 Task: Select the criteria, the date is after "yesterday".
Action: Mouse moved to (208, 74)
Screenshot: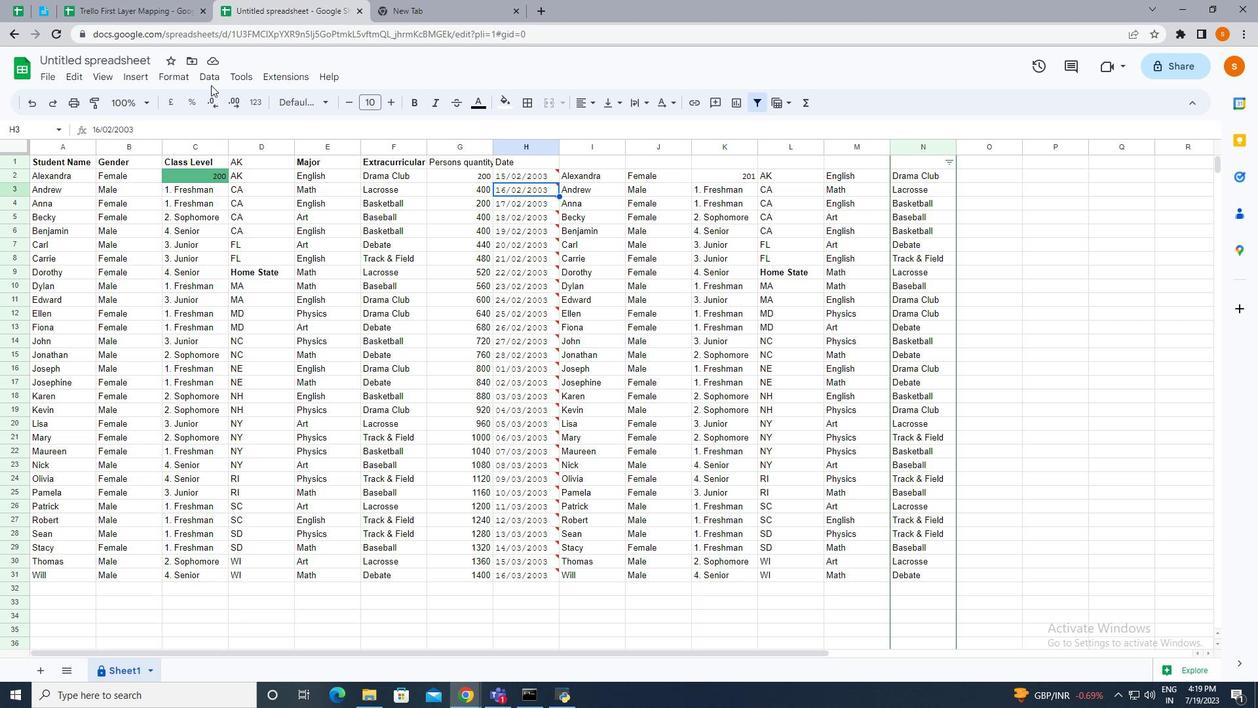 
Action: Mouse pressed left at (208, 74)
Screenshot: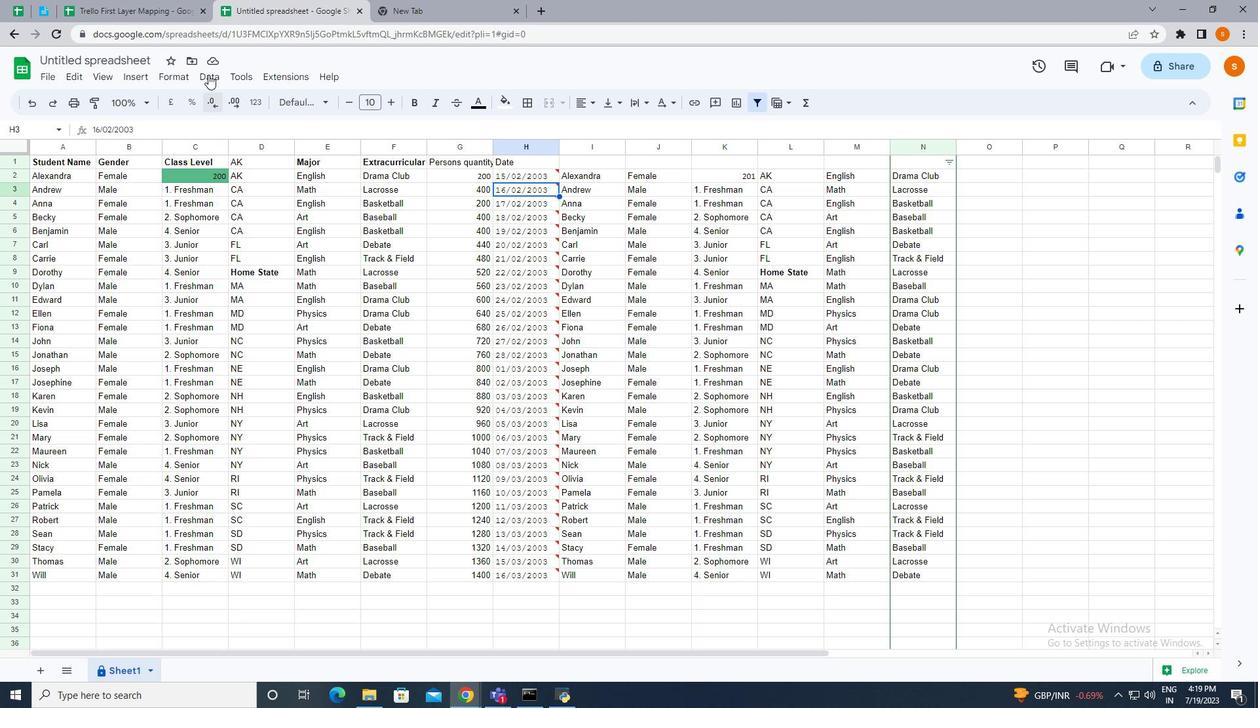
Action: Mouse moved to (238, 342)
Screenshot: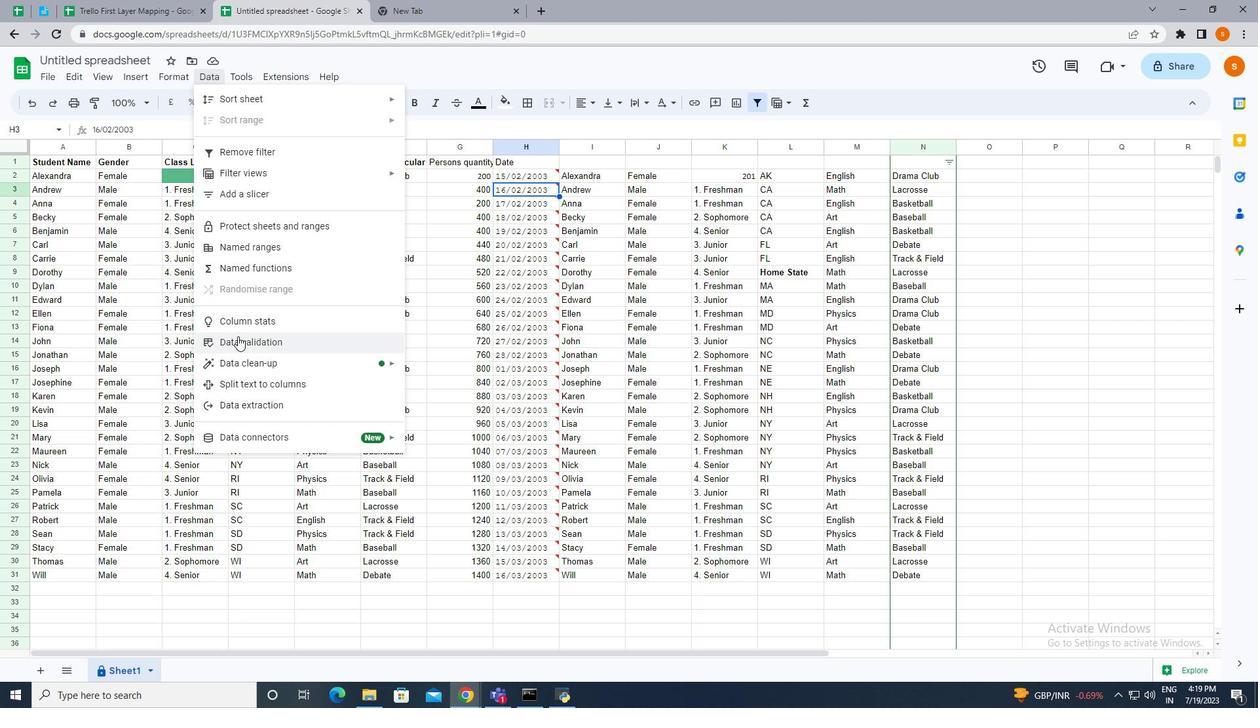 
Action: Mouse pressed left at (238, 342)
Screenshot: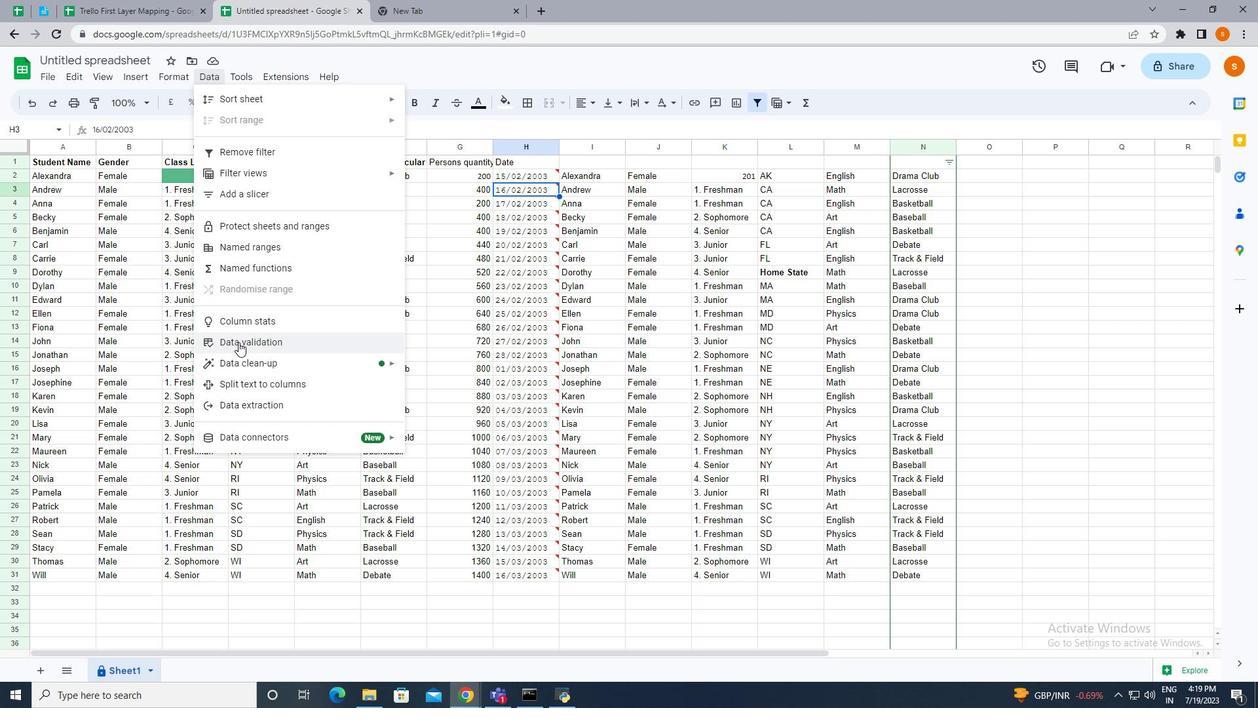 
Action: Mouse moved to (1076, 153)
Screenshot: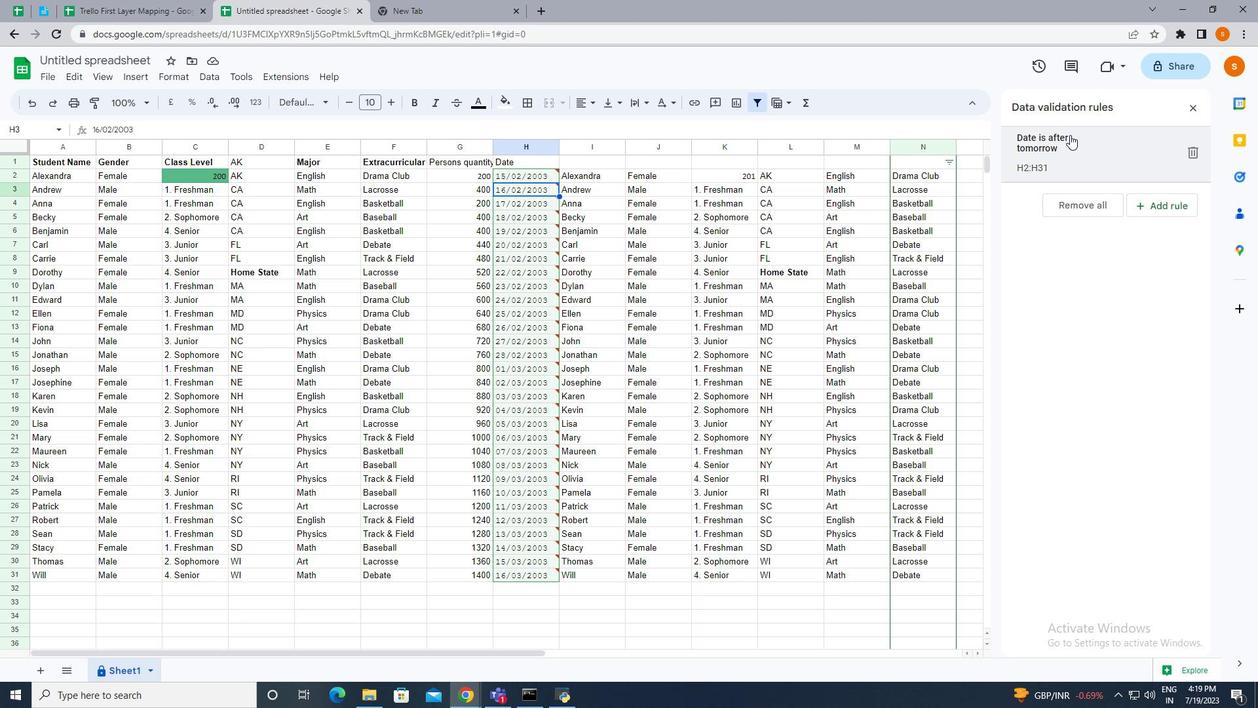 
Action: Mouse pressed left at (1076, 153)
Screenshot: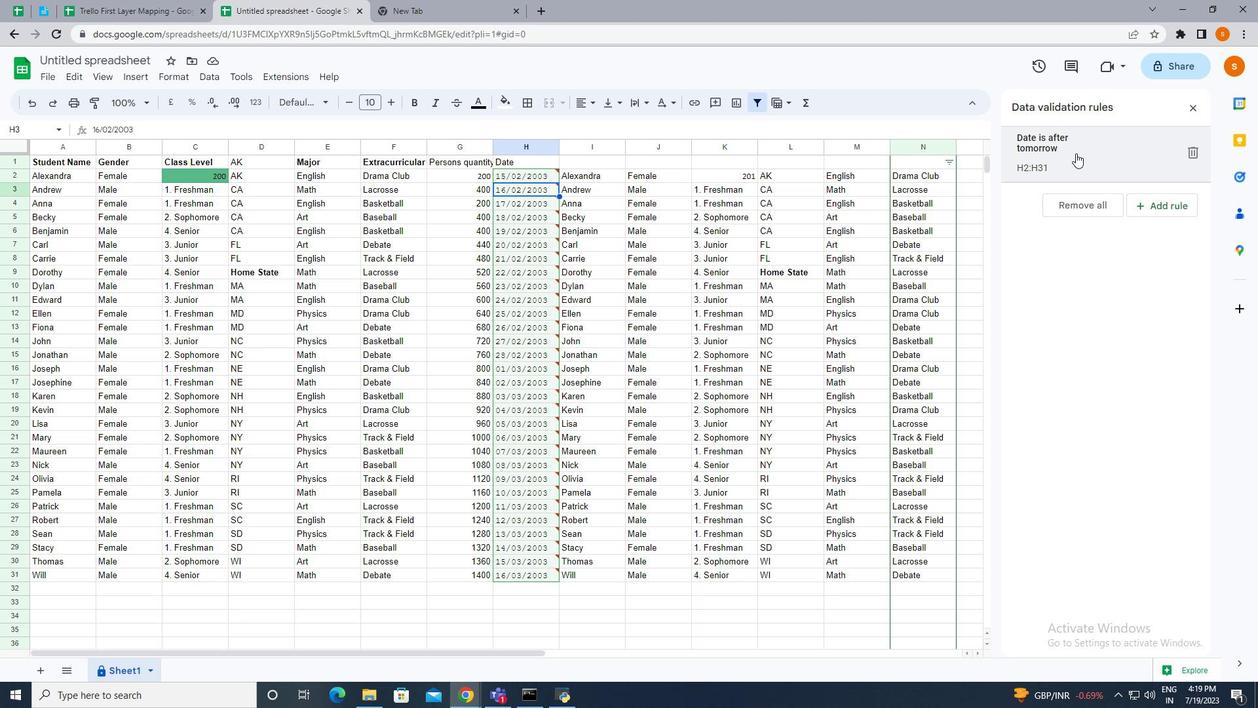 
Action: Mouse moved to (1077, 213)
Screenshot: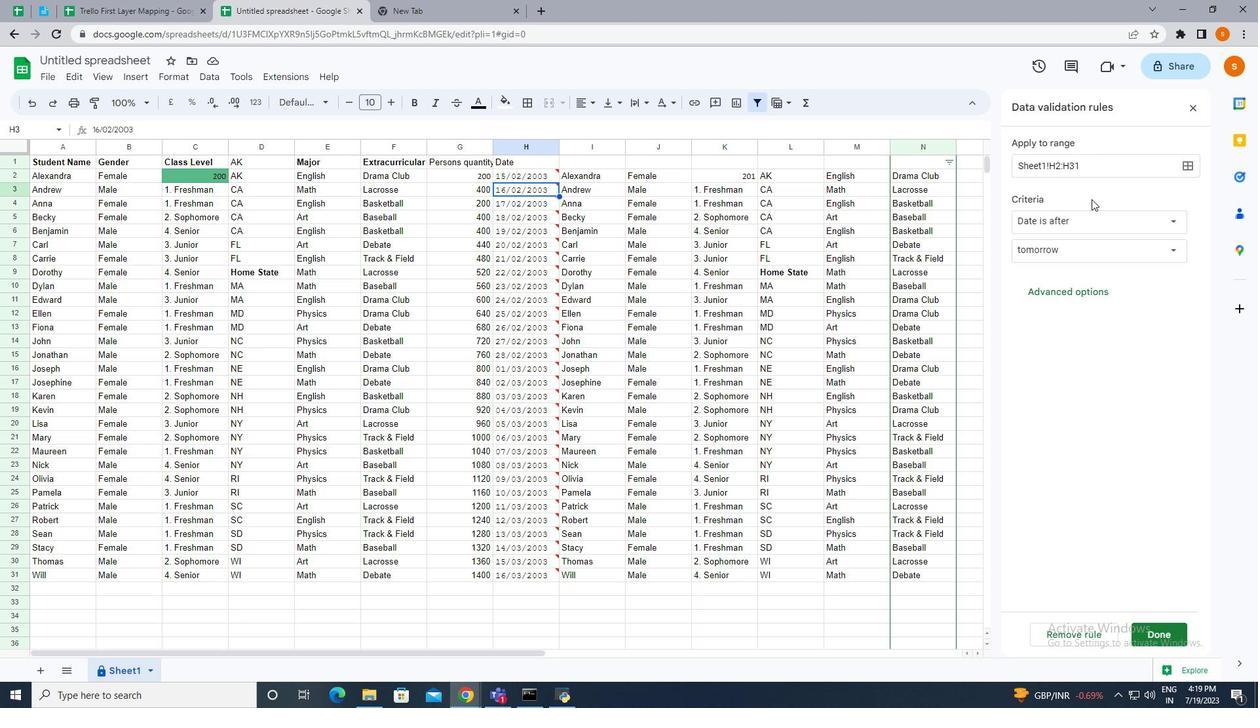 
Action: Mouse pressed left at (1077, 213)
Screenshot: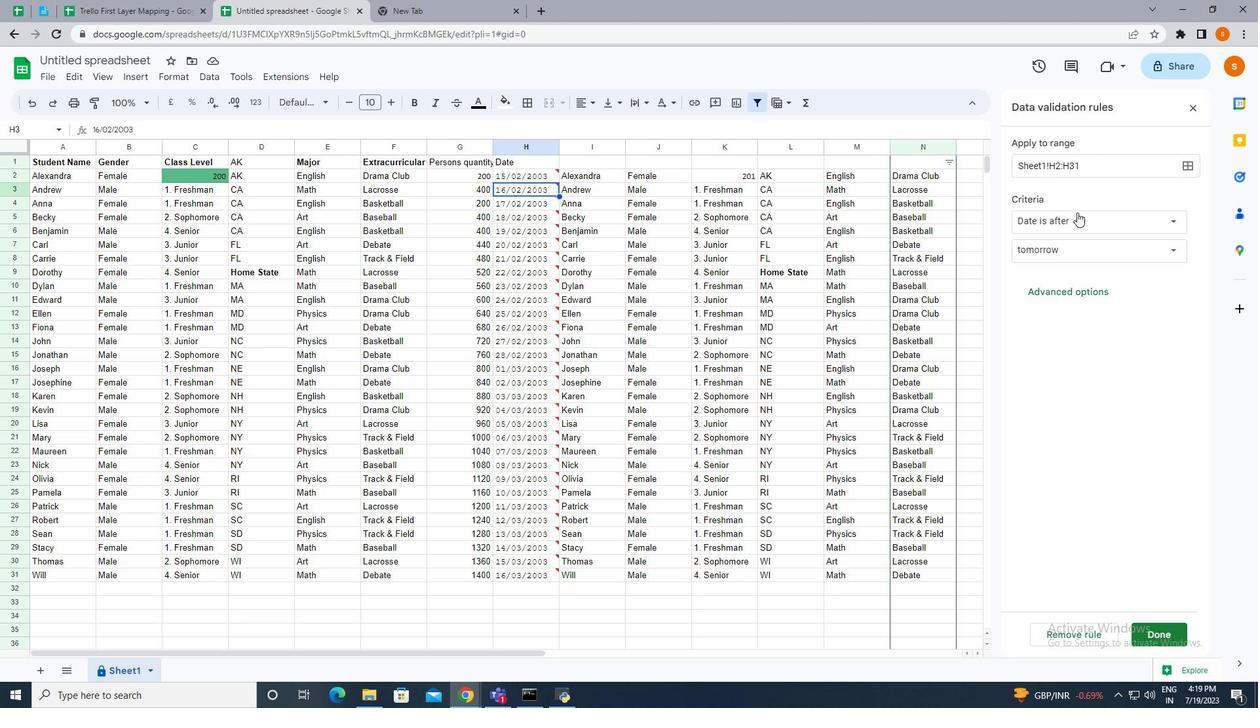 
Action: Mouse moved to (1083, 283)
Screenshot: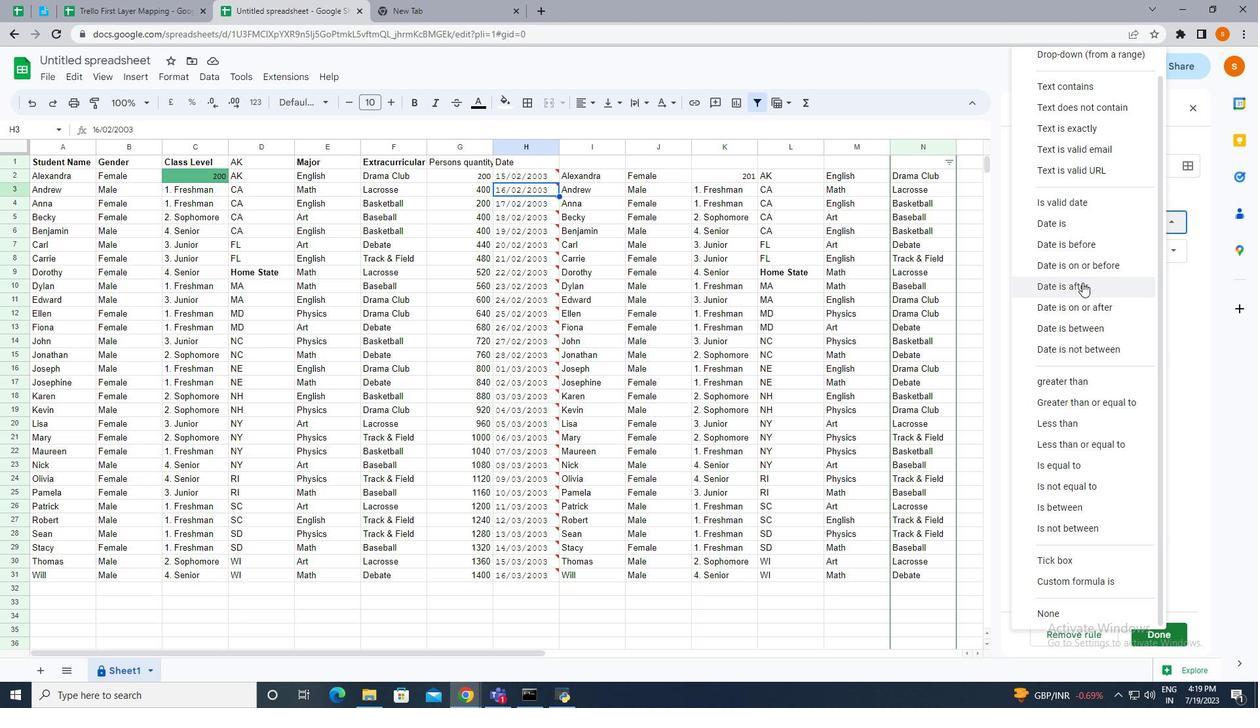 
Action: Mouse pressed left at (1083, 283)
Screenshot: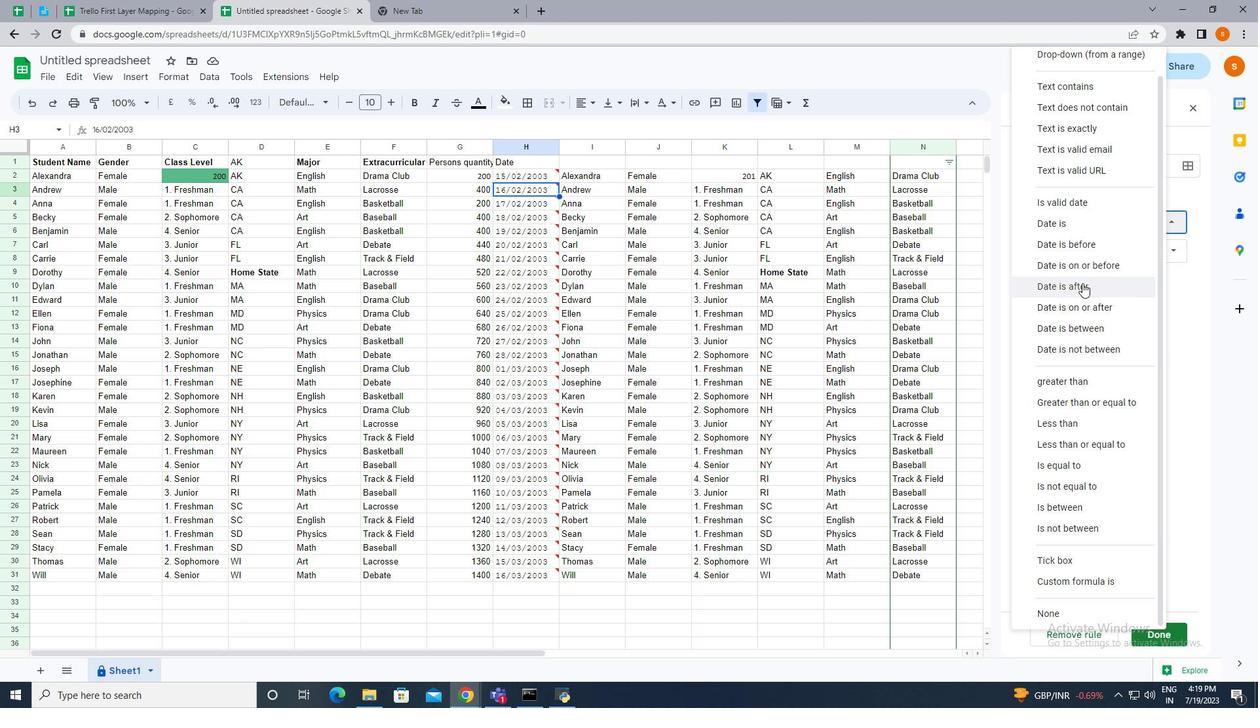 
Action: Mouse moved to (1077, 244)
Screenshot: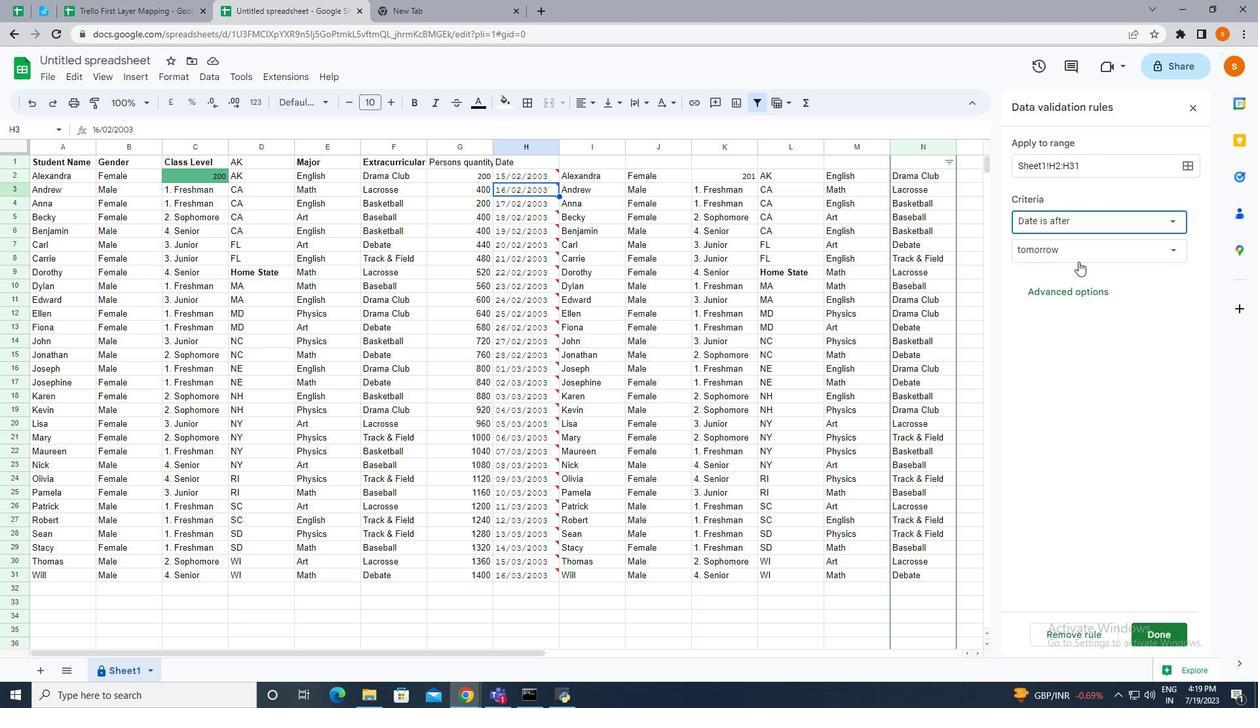 
Action: Mouse pressed left at (1077, 244)
Screenshot: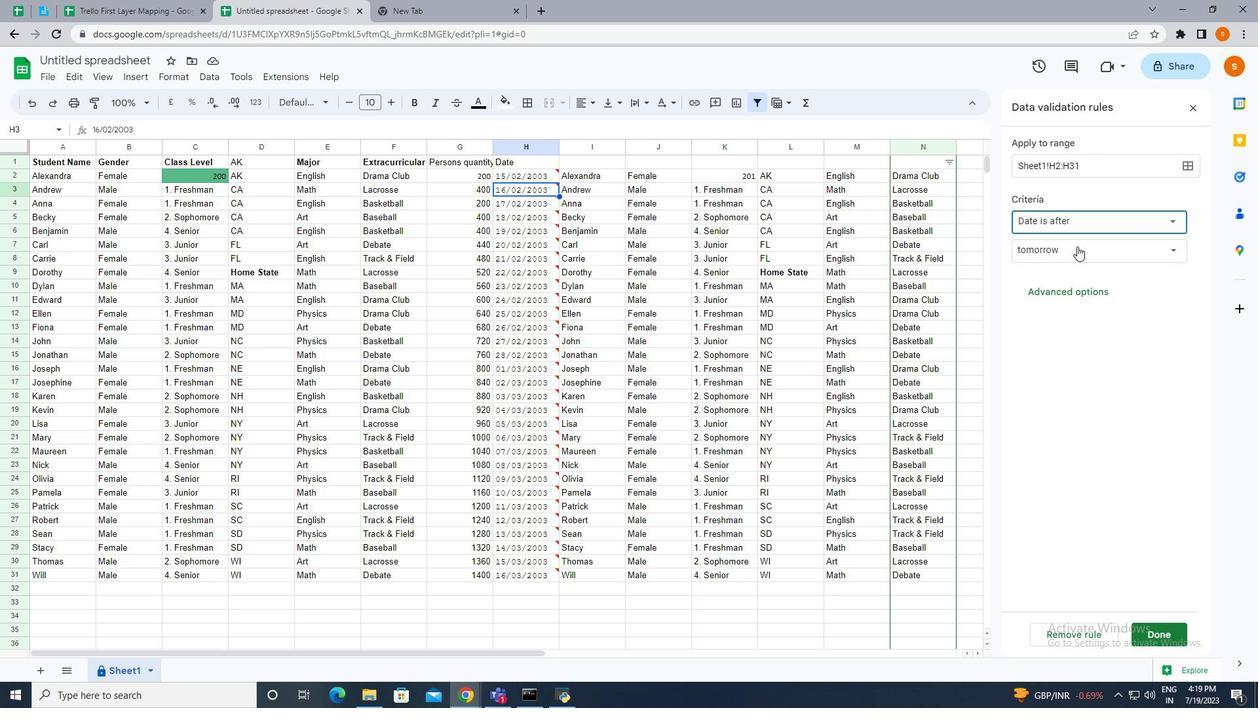 
Action: Mouse moved to (1074, 268)
Screenshot: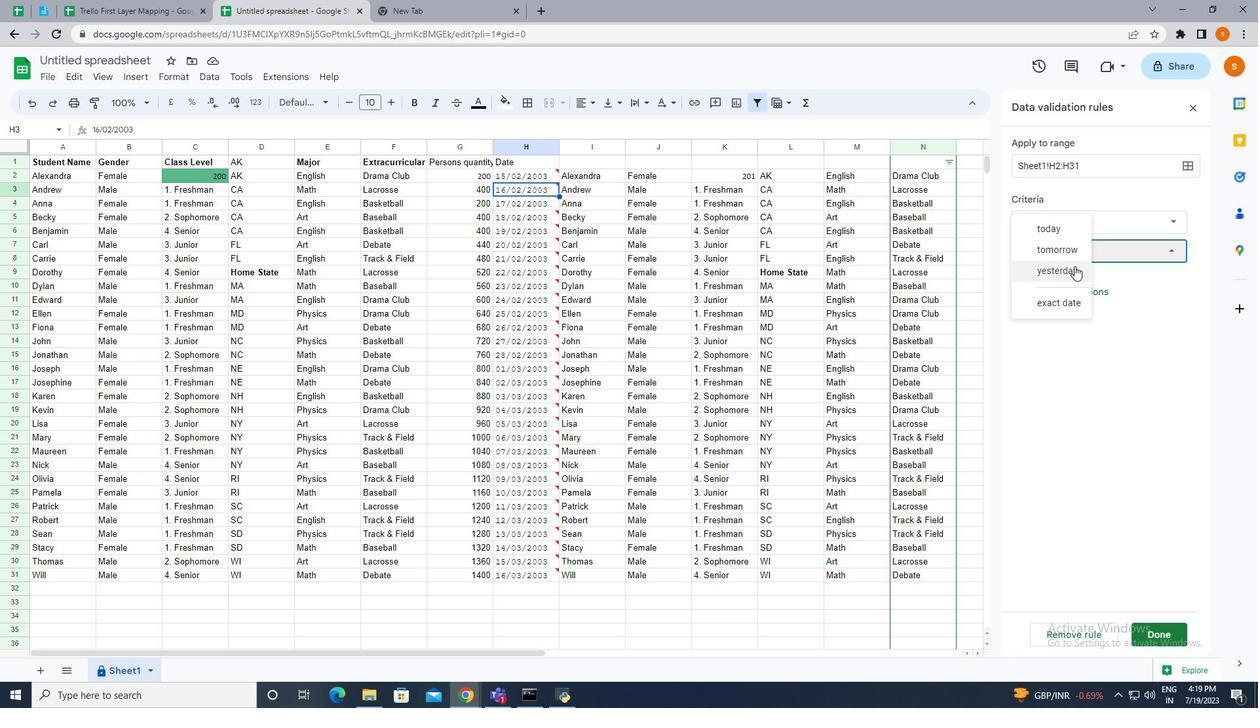 
Action: Mouse pressed left at (1074, 268)
Screenshot: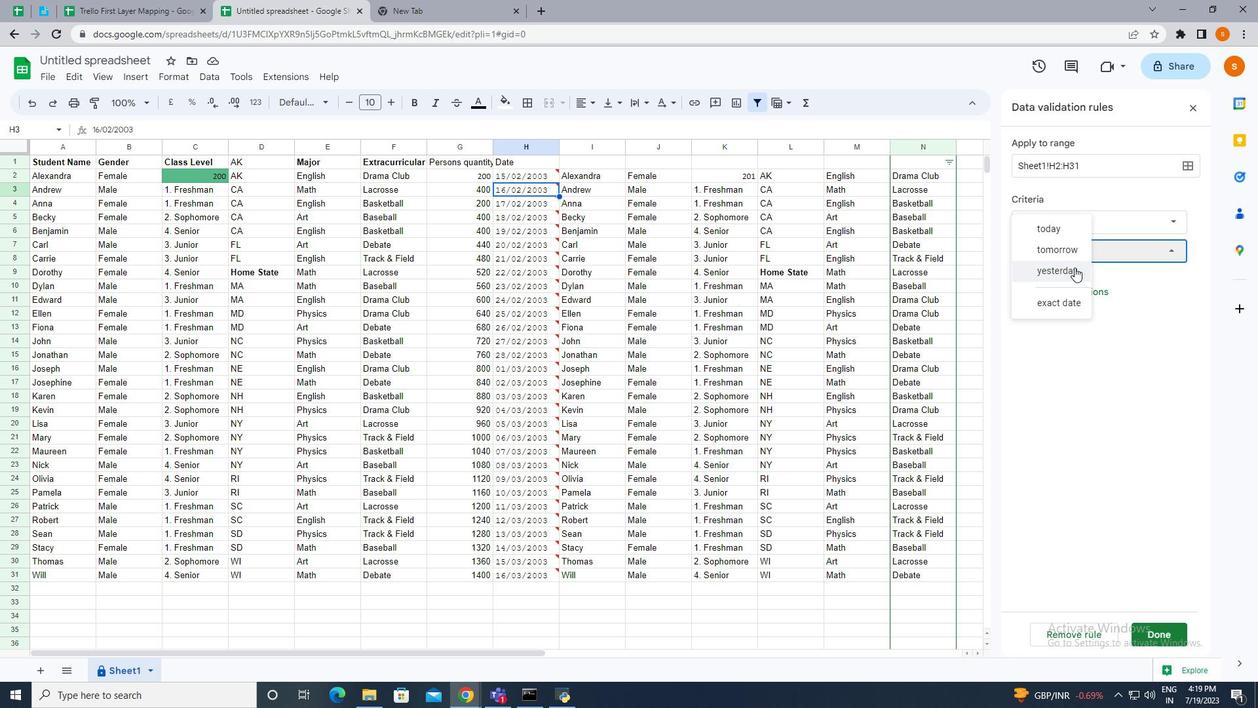 
Action: Mouse moved to (505, 310)
Screenshot: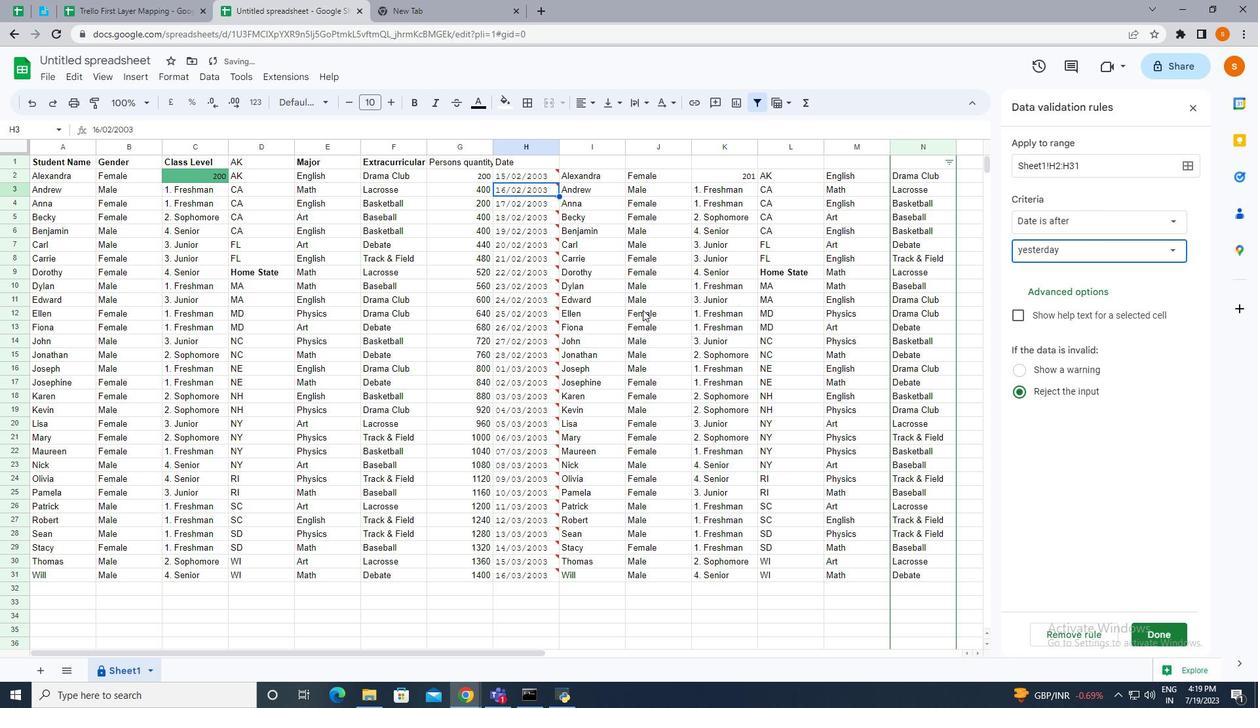 
